 Task: Click the experience cloud site managers guide.
Action: Mouse moved to (1030, 74)
Screenshot: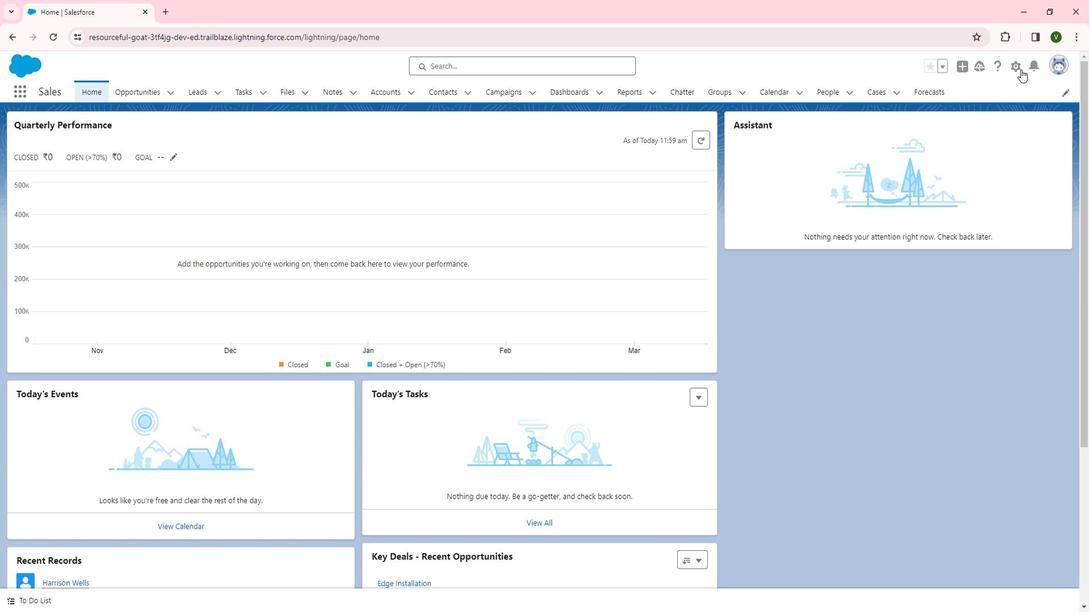 
Action: Mouse pressed left at (1030, 74)
Screenshot: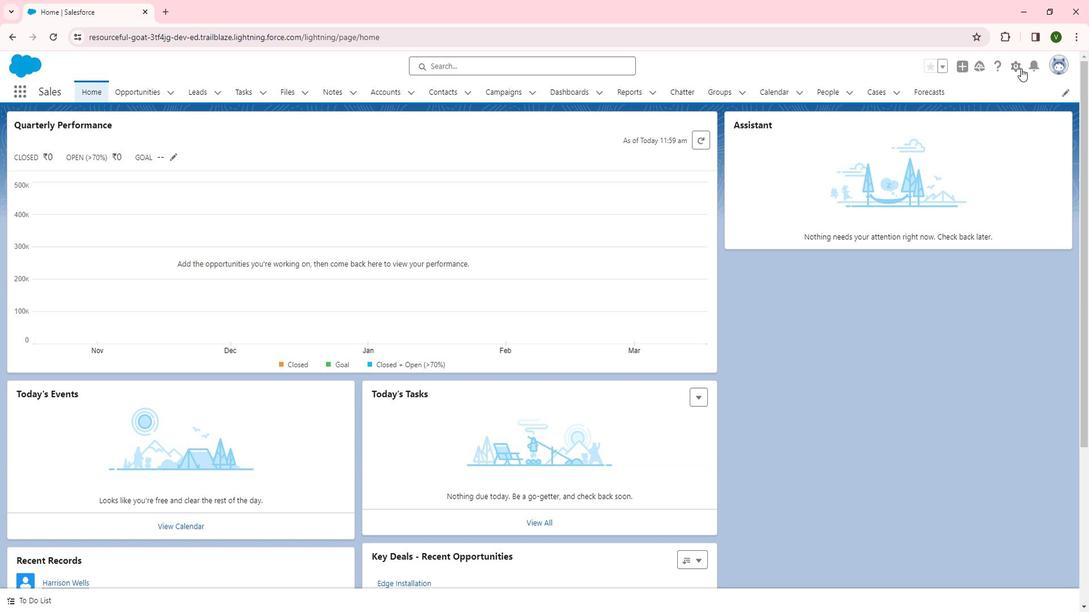 
Action: Mouse moved to (995, 99)
Screenshot: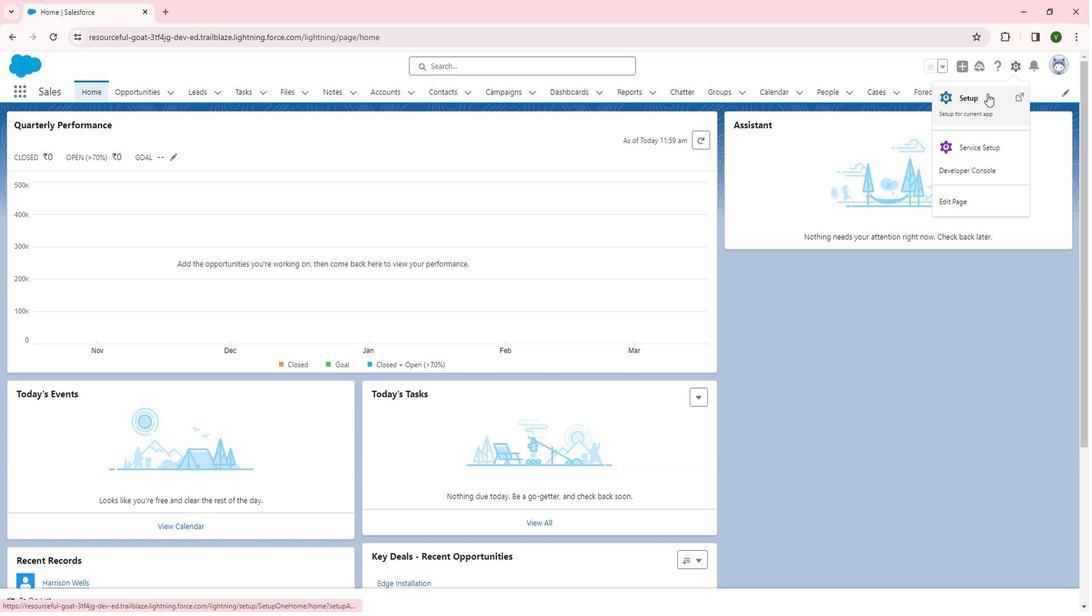 
Action: Mouse pressed left at (995, 99)
Screenshot: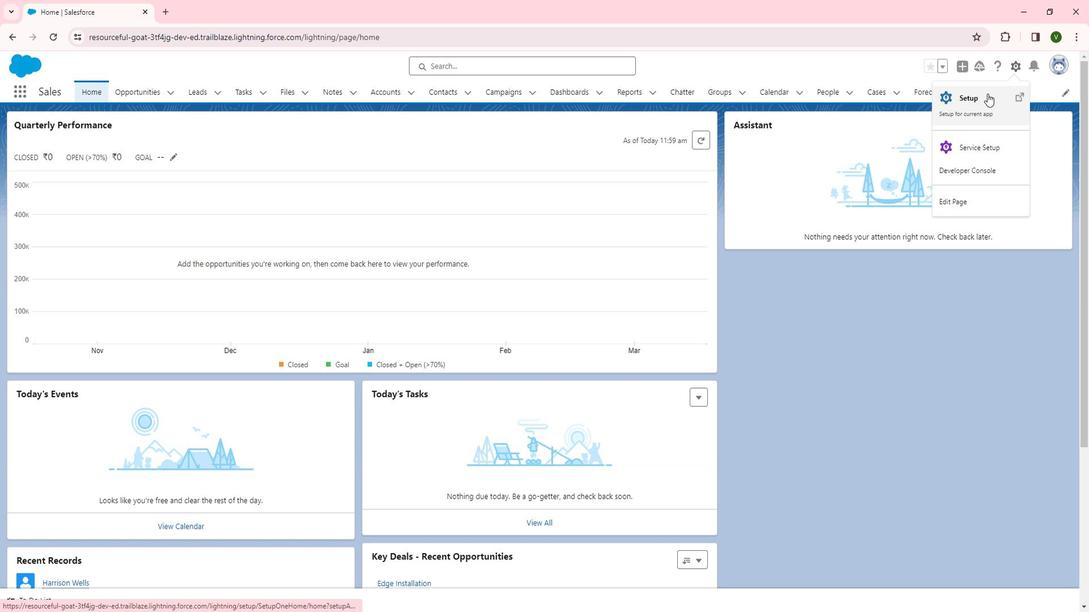 
Action: Mouse moved to (129, 384)
Screenshot: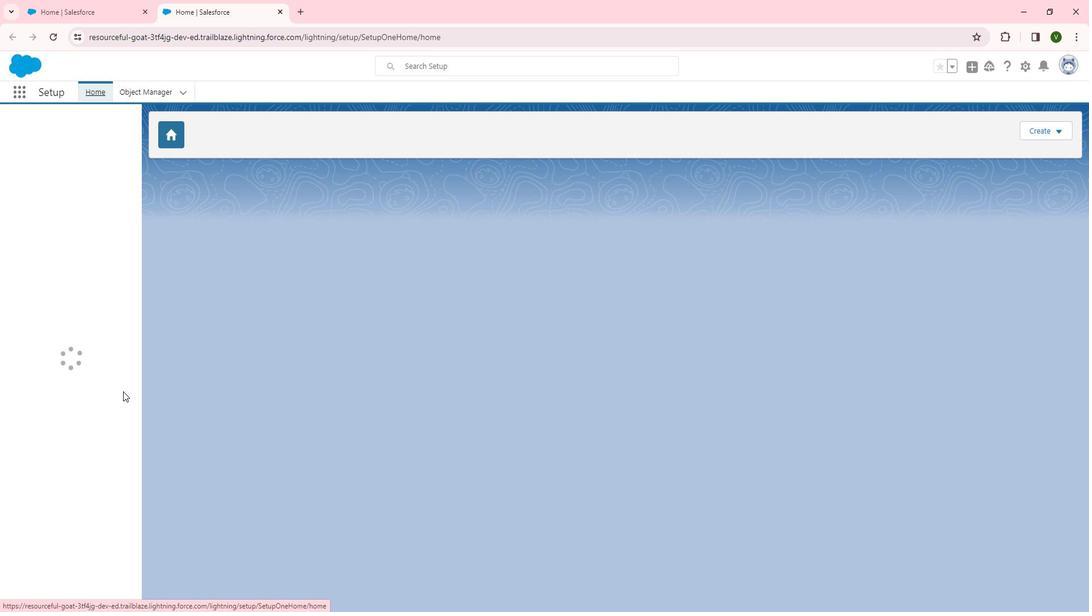 
Action: Mouse scrolled (129, 383) with delta (0, 0)
Screenshot: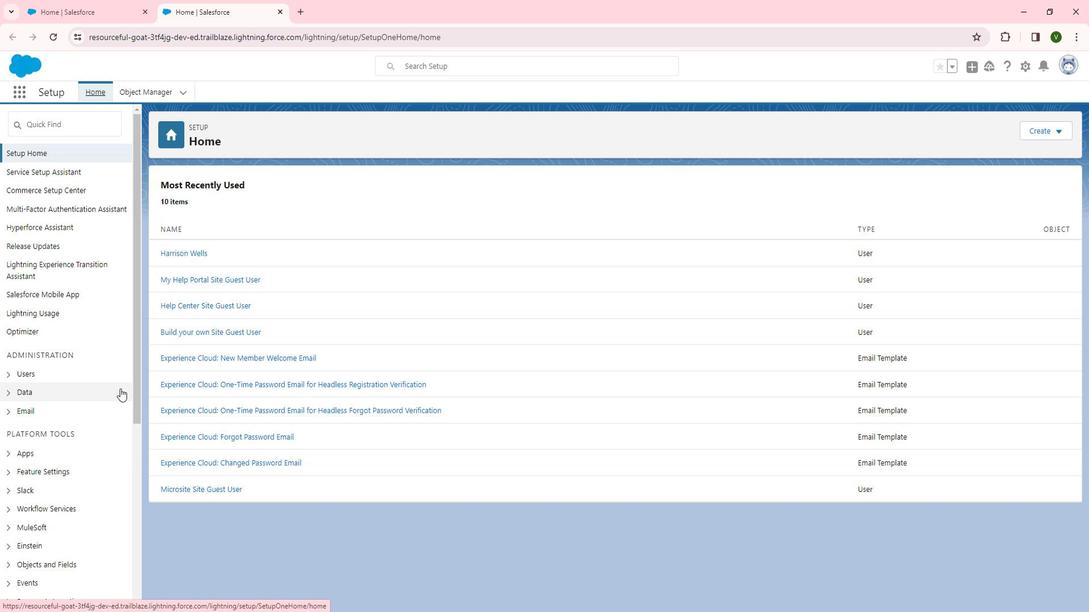 
Action: Mouse scrolled (129, 383) with delta (0, 0)
Screenshot: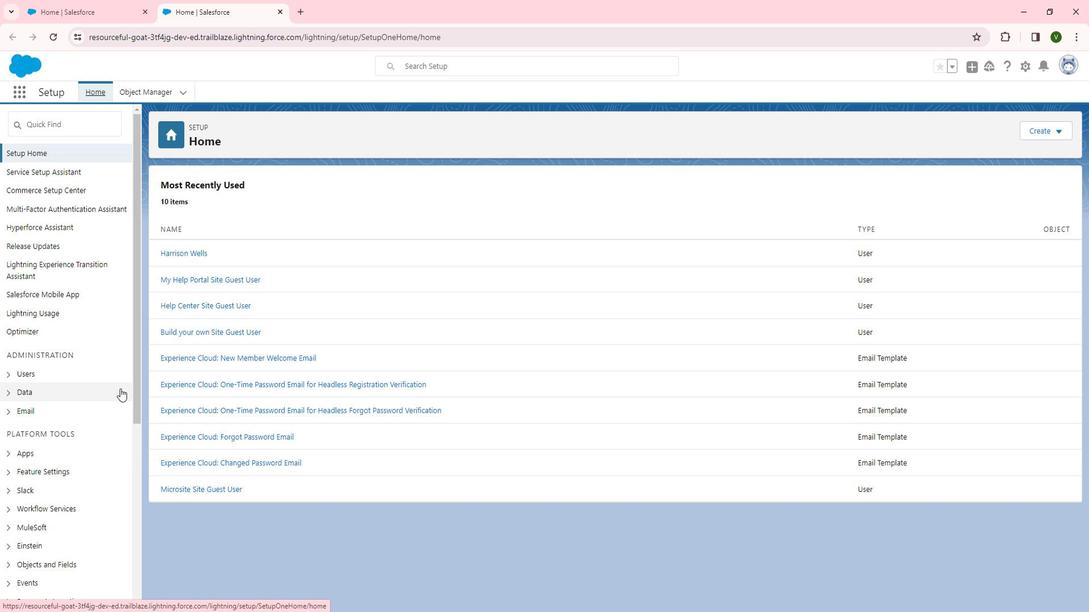 
Action: Mouse scrolled (129, 383) with delta (0, 0)
Screenshot: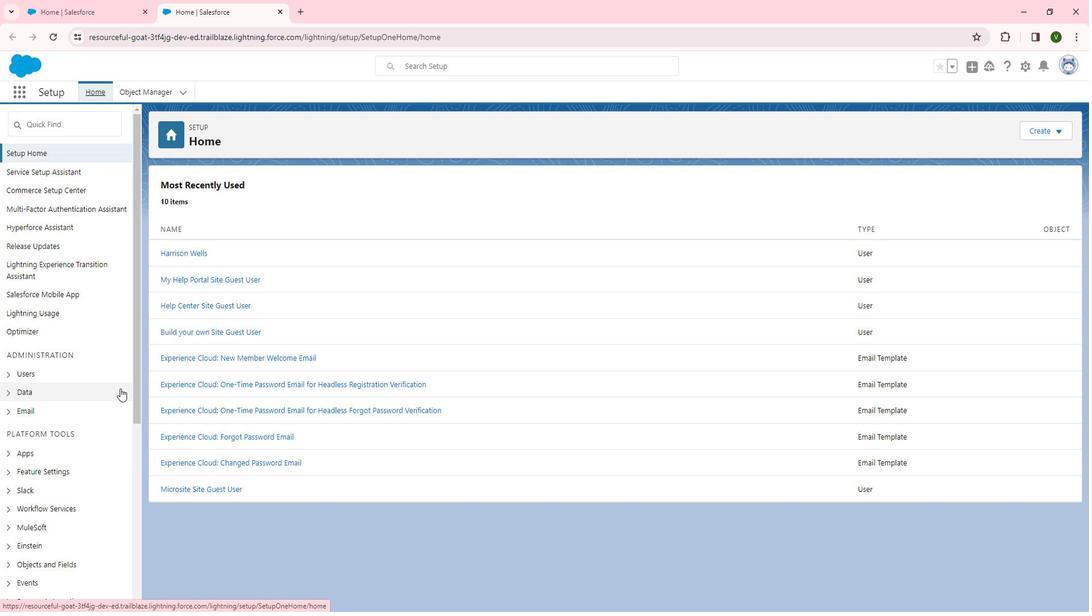 
Action: Mouse scrolled (129, 383) with delta (0, 0)
Screenshot: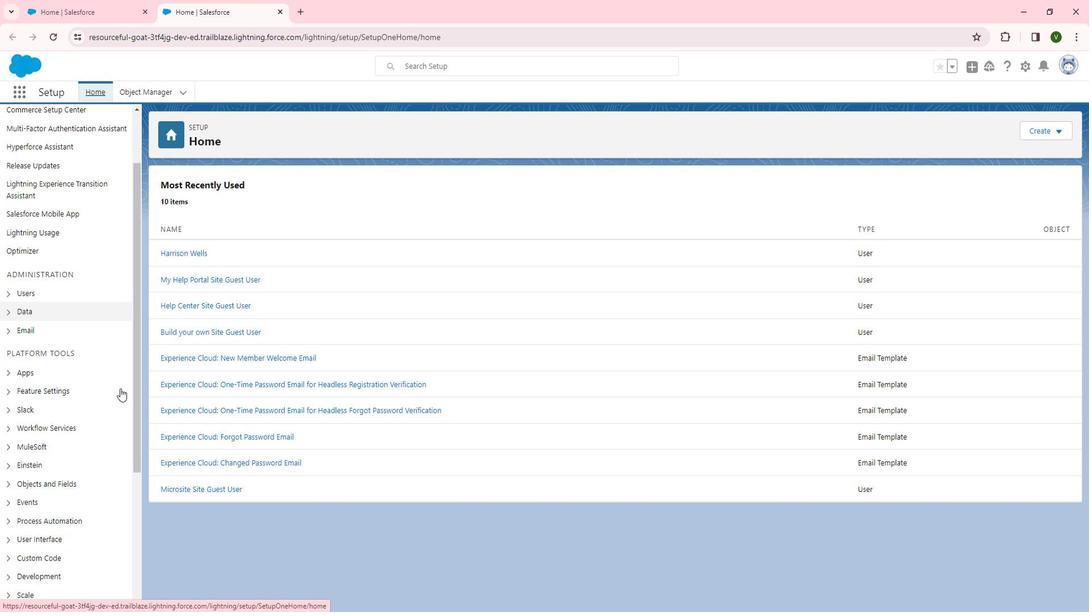 
Action: Mouse moved to (47, 237)
Screenshot: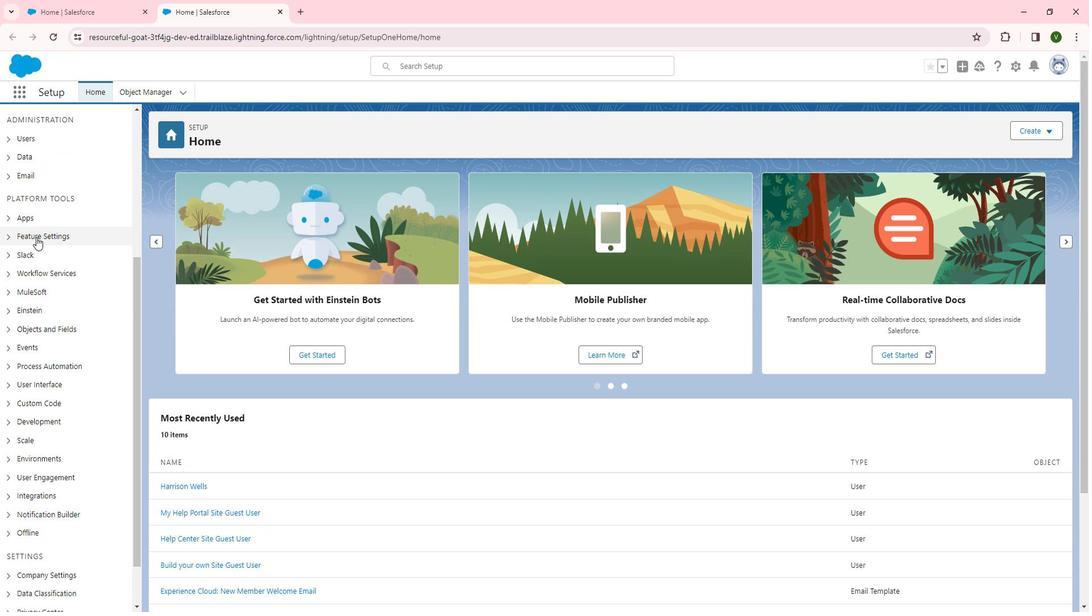 
Action: Mouse pressed left at (47, 237)
Screenshot: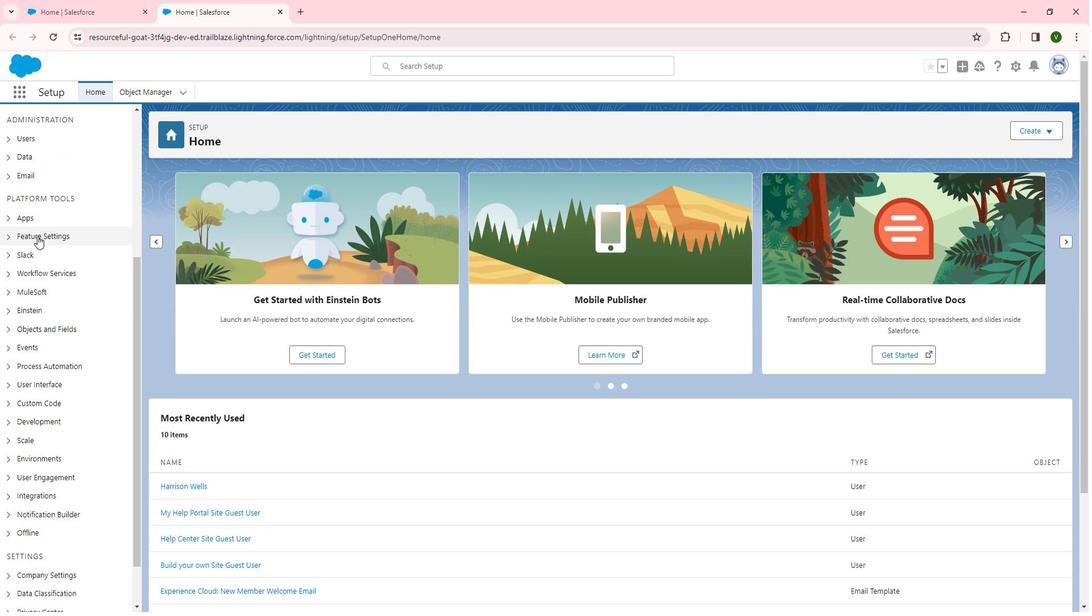 
Action: Mouse moved to (65, 243)
Screenshot: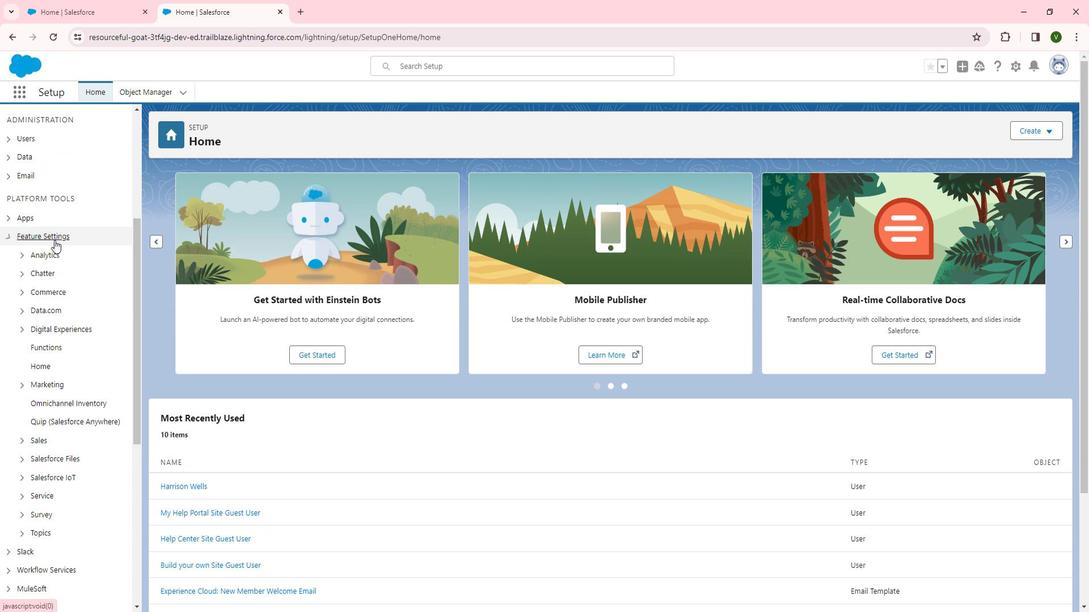 
Action: Mouse scrolled (65, 243) with delta (0, 0)
Screenshot: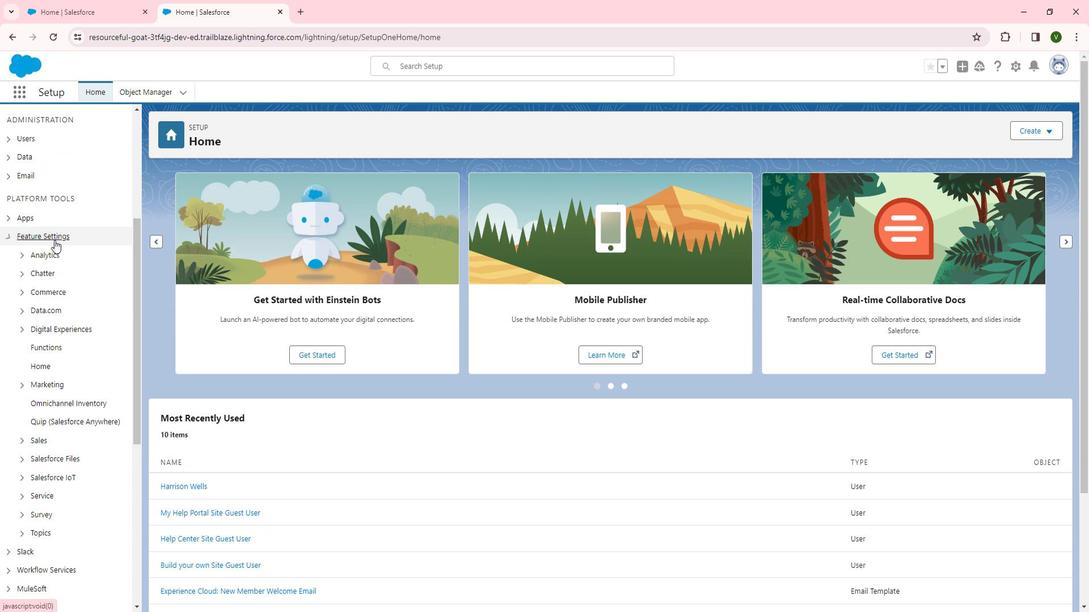 
Action: Mouse moved to (65, 244)
Screenshot: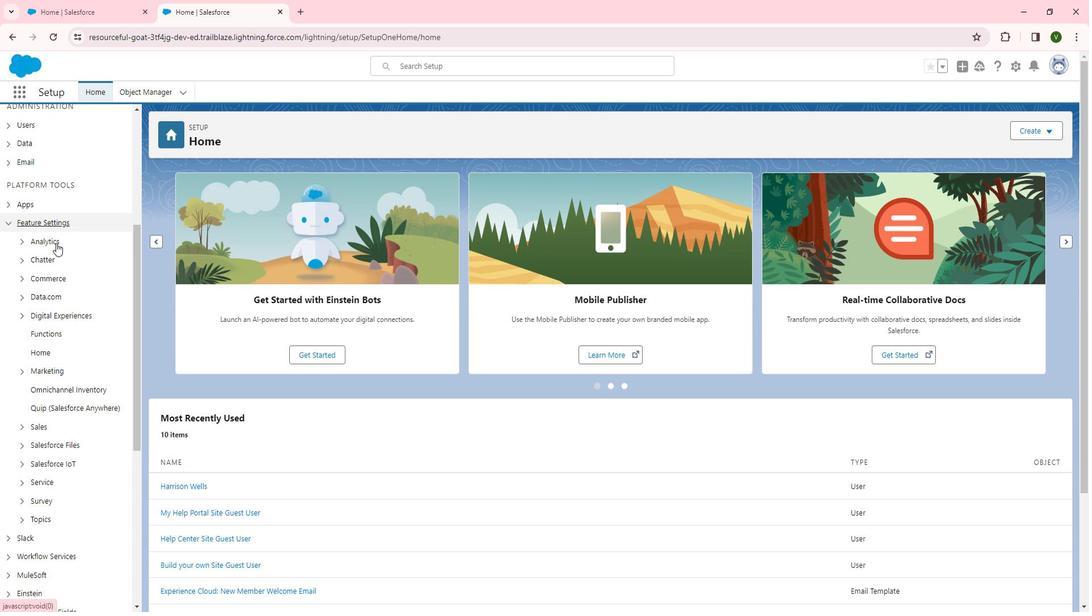 
Action: Mouse scrolled (65, 243) with delta (0, 0)
Screenshot: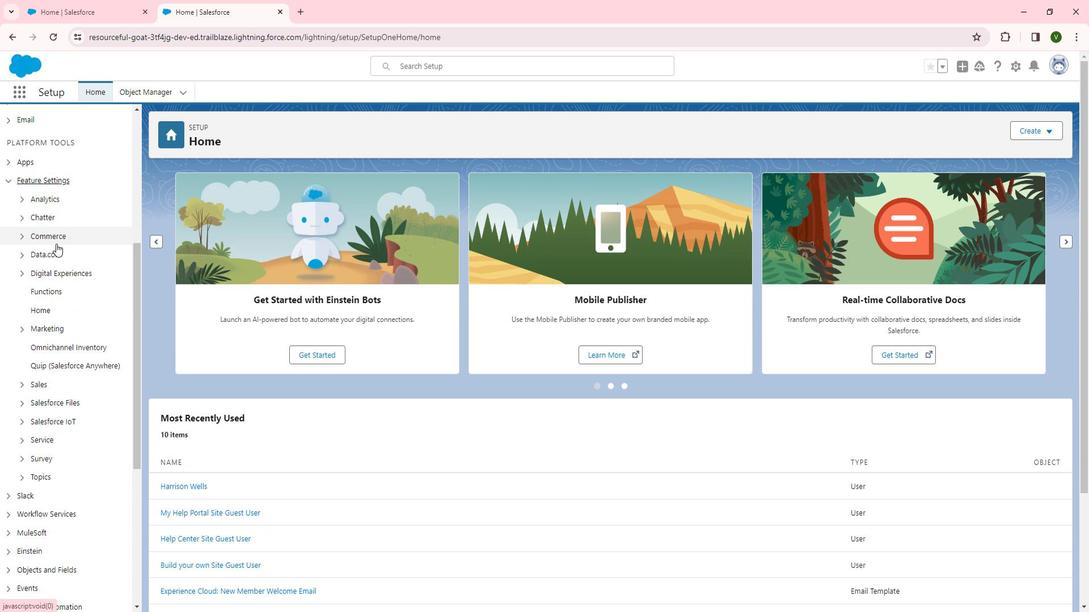 
Action: Mouse moved to (86, 212)
Screenshot: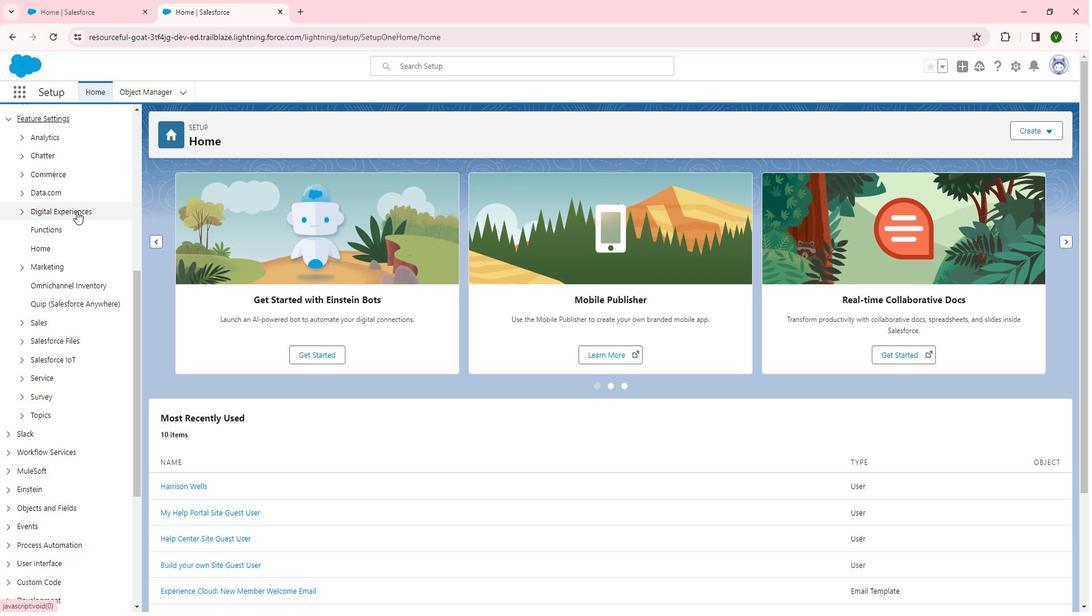 
Action: Mouse pressed left at (86, 212)
Screenshot: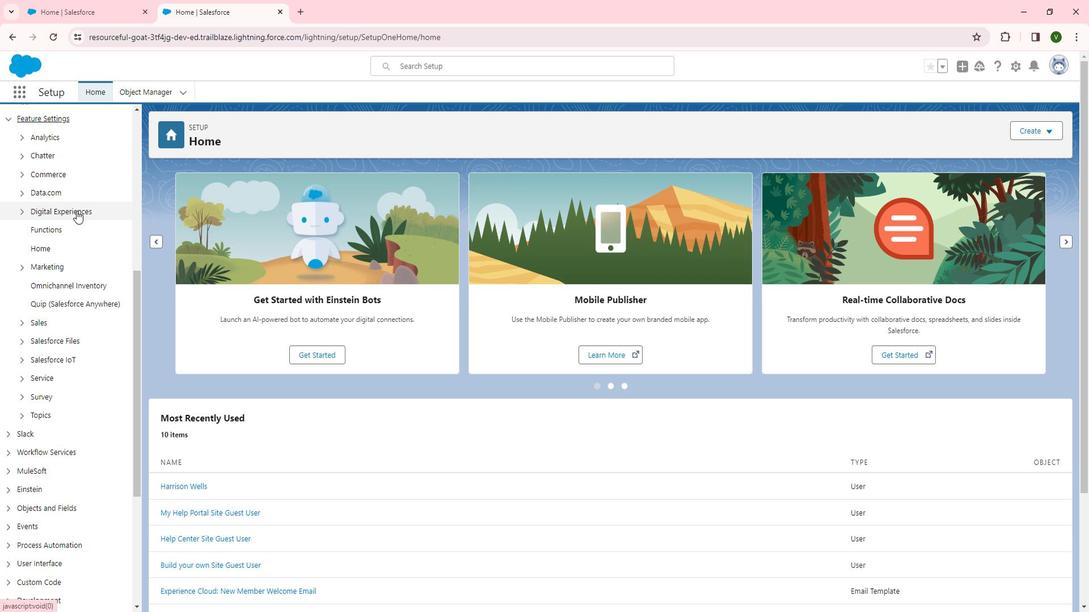 
Action: Mouse moved to (51, 227)
Screenshot: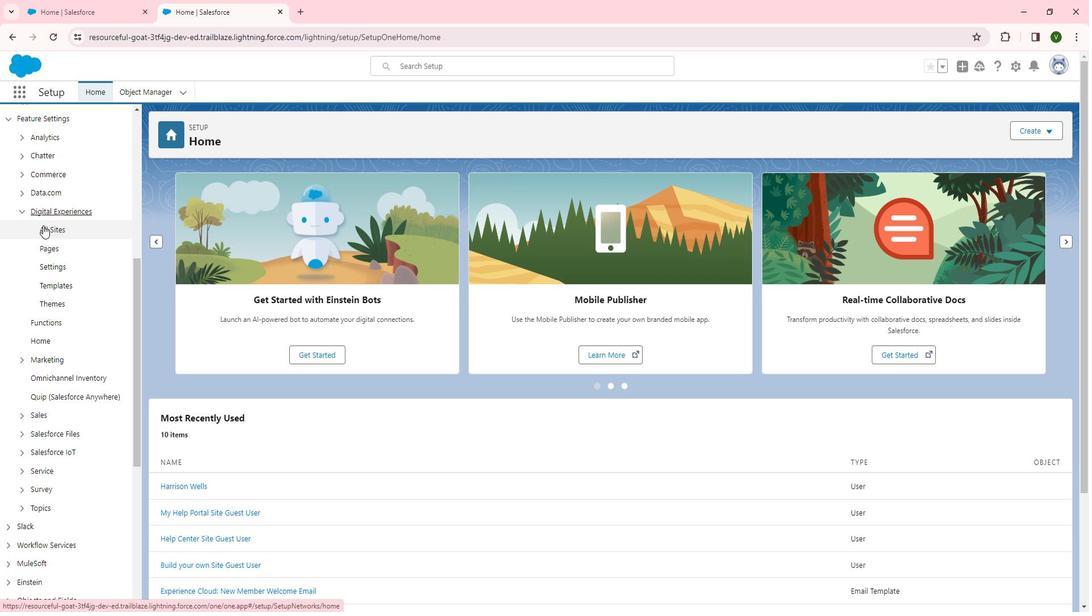 
Action: Mouse pressed left at (51, 227)
Screenshot: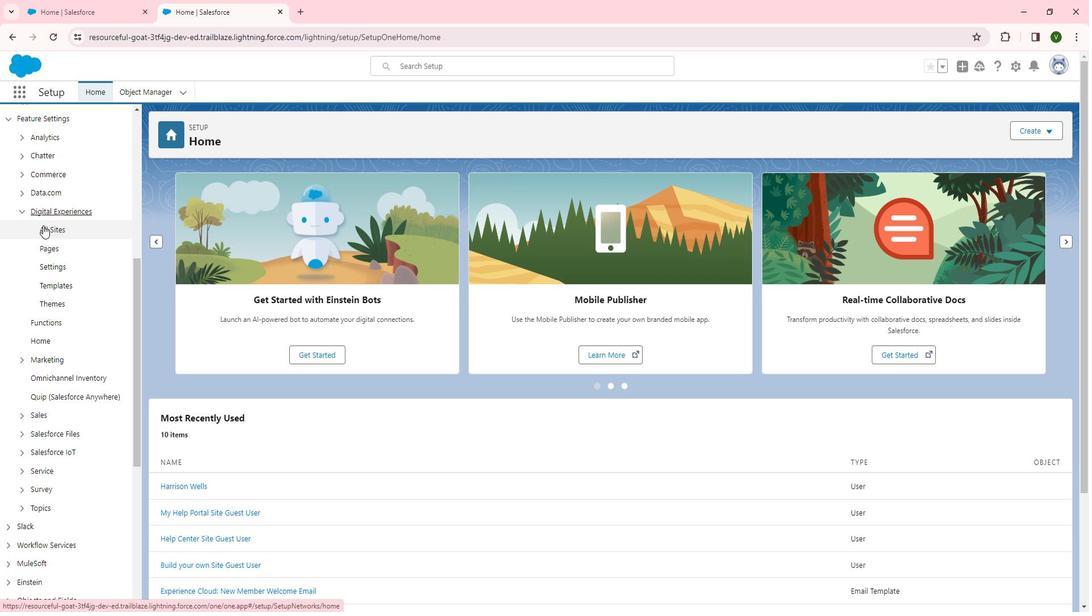 
Action: Mouse moved to (196, 298)
Screenshot: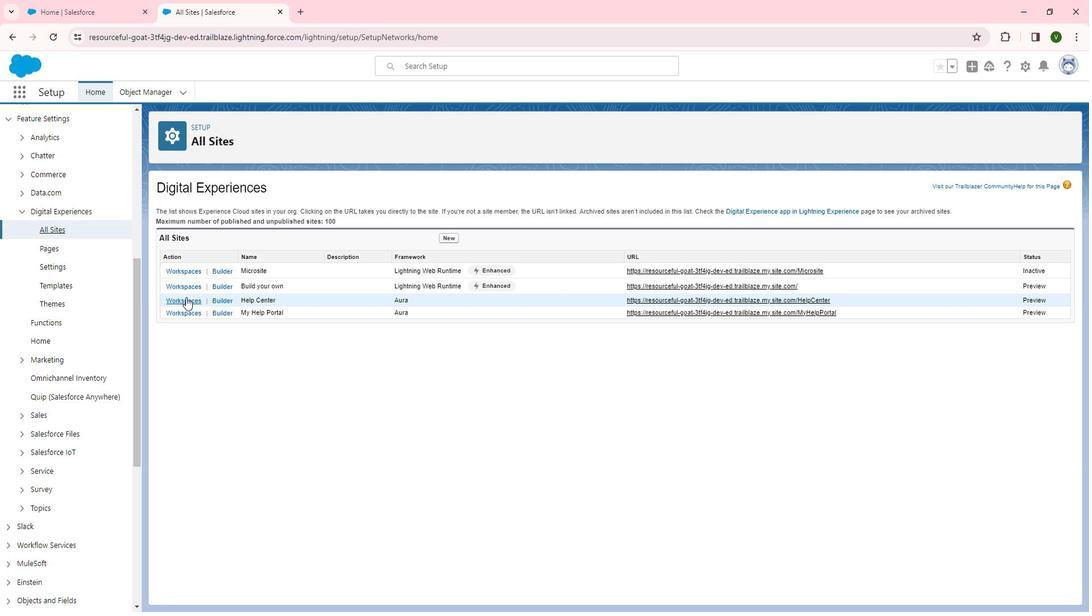 
Action: Mouse pressed left at (196, 298)
Screenshot: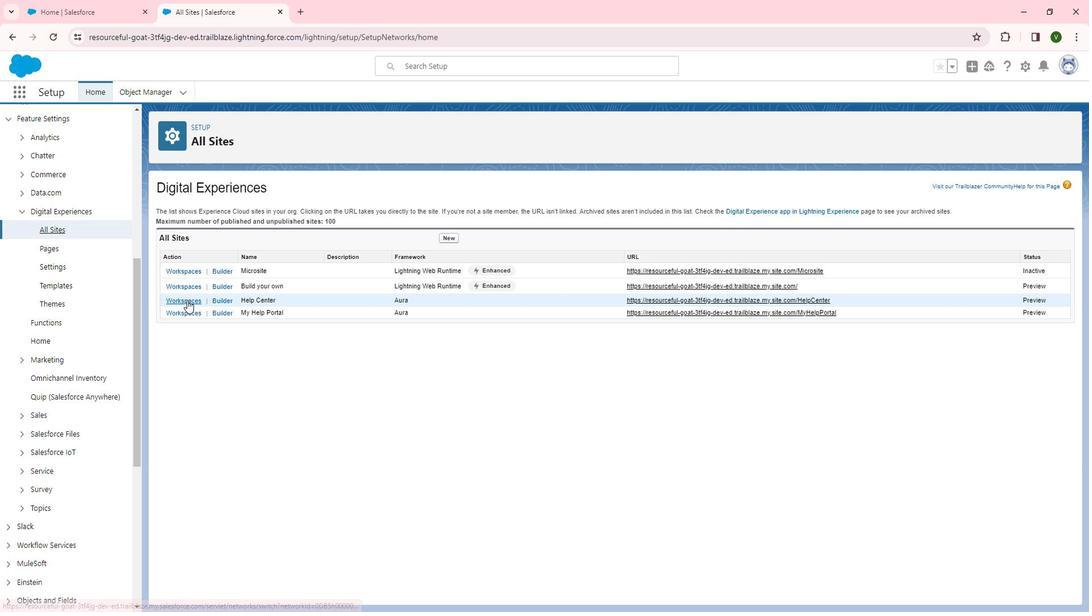 
Action: Mouse moved to (494, 367)
Screenshot: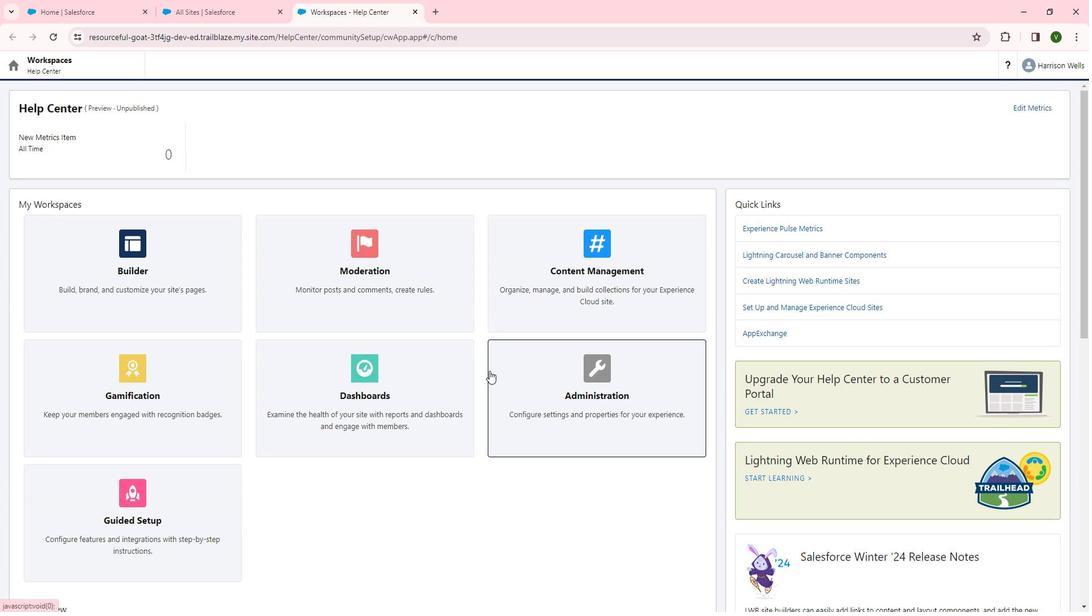 
Action: Mouse scrolled (494, 366) with delta (0, 0)
Screenshot: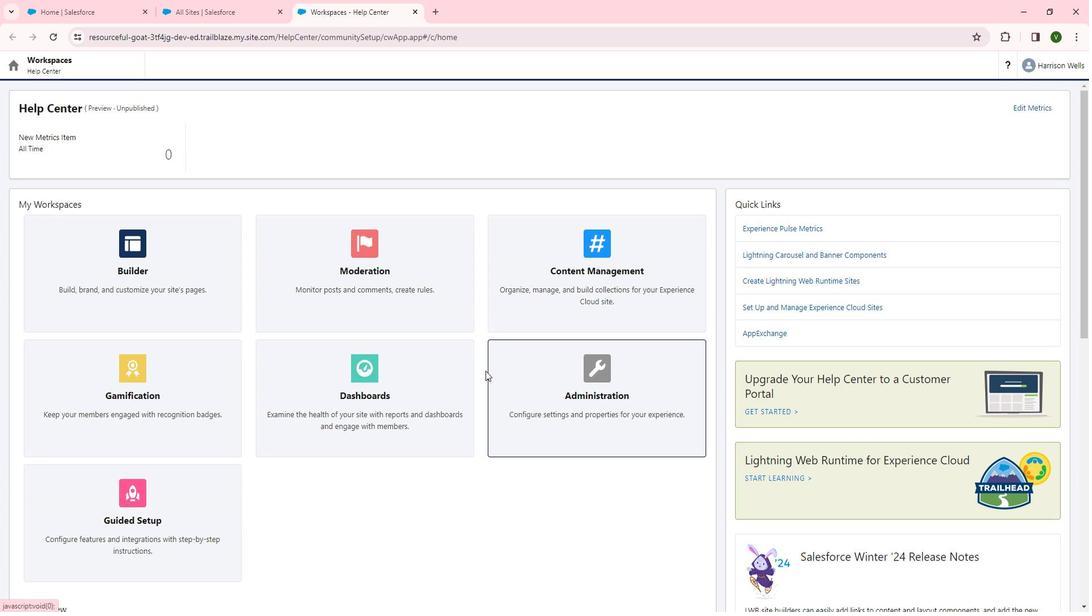 
Action: Mouse scrolled (494, 366) with delta (0, 0)
Screenshot: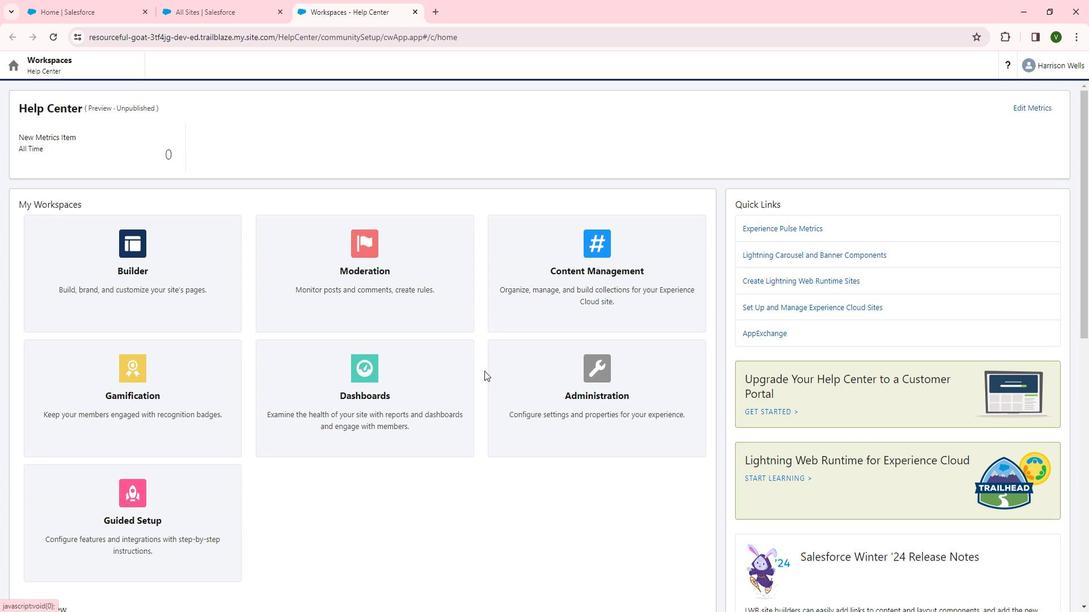 
Action: Mouse scrolled (494, 366) with delta (0, 0)
Screenshot: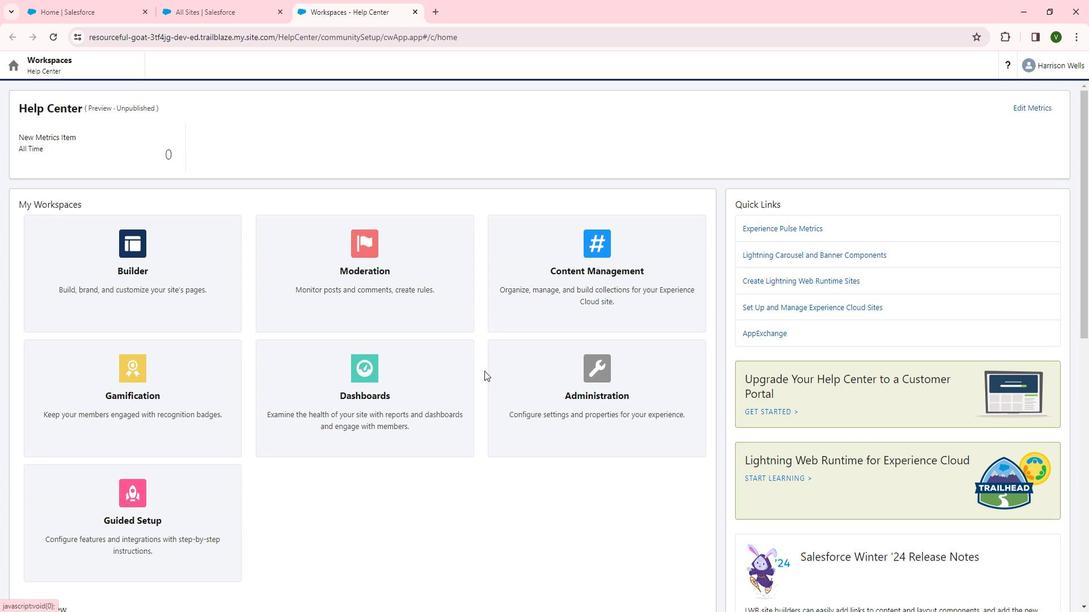 
Action: Mouse scrolled (494, 366) with delta (0, 0)
Screenshot: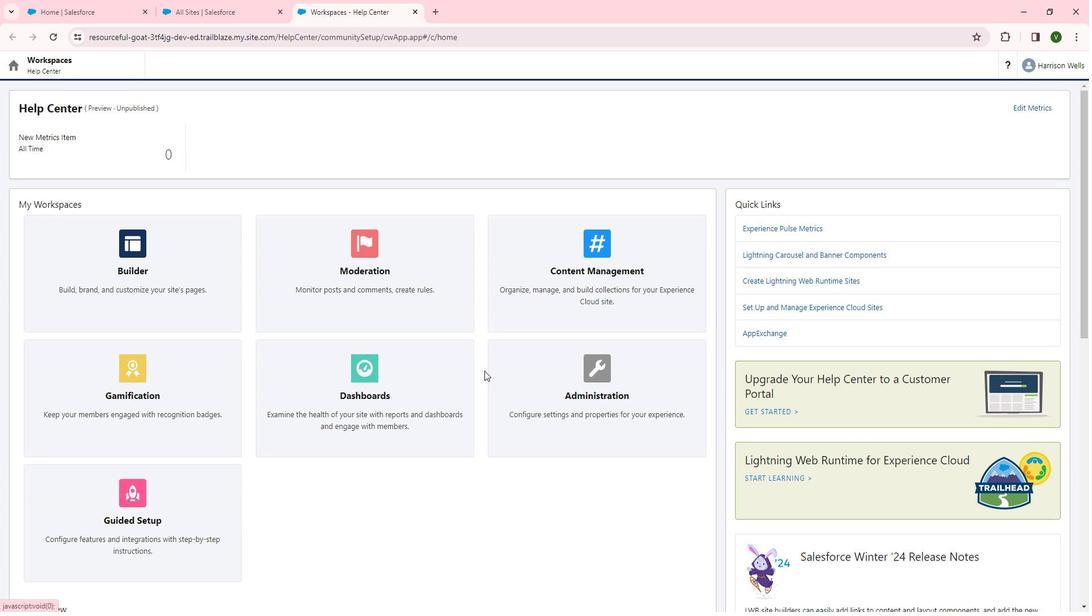 
Action: Mouse moved to (494, 367)
Screenshot: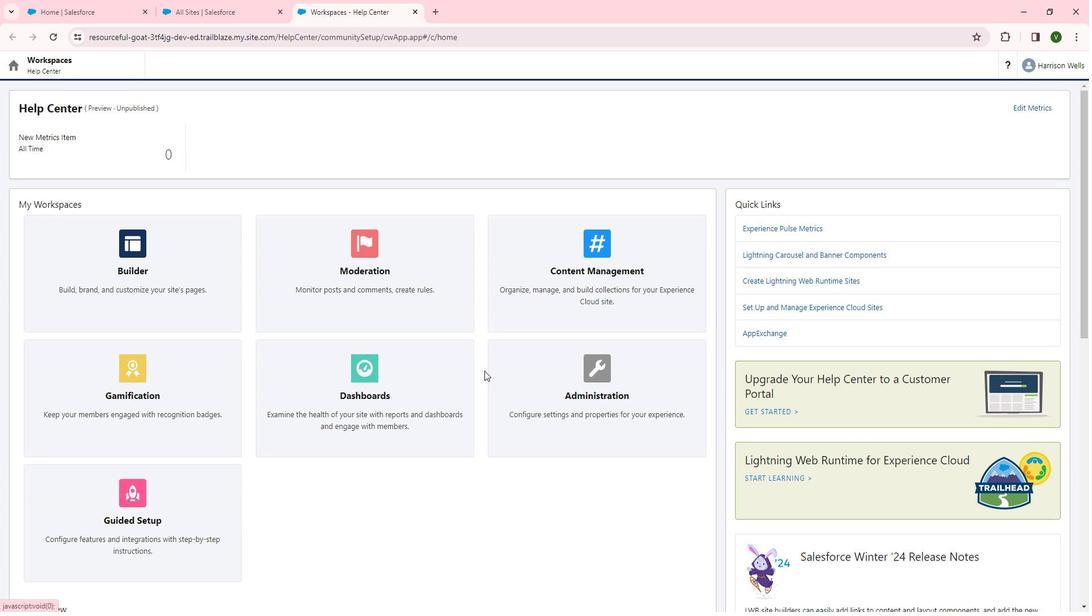
Action: Mouse scrolled (494, 366) with delta (0, 0)
Screenshot: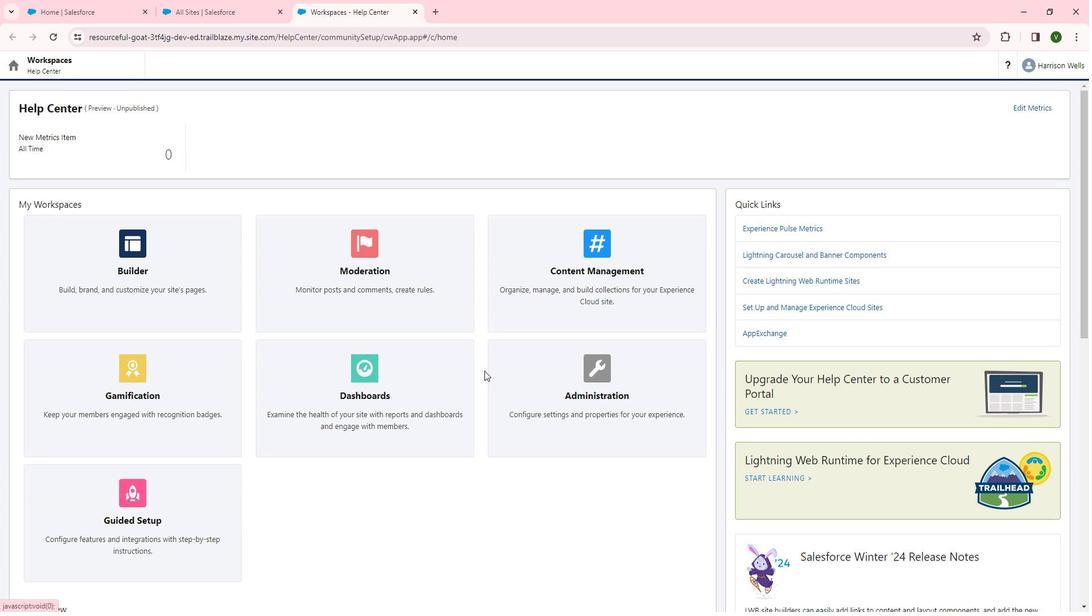 
Action: Mouse moved to (490, 367)
Screenshot: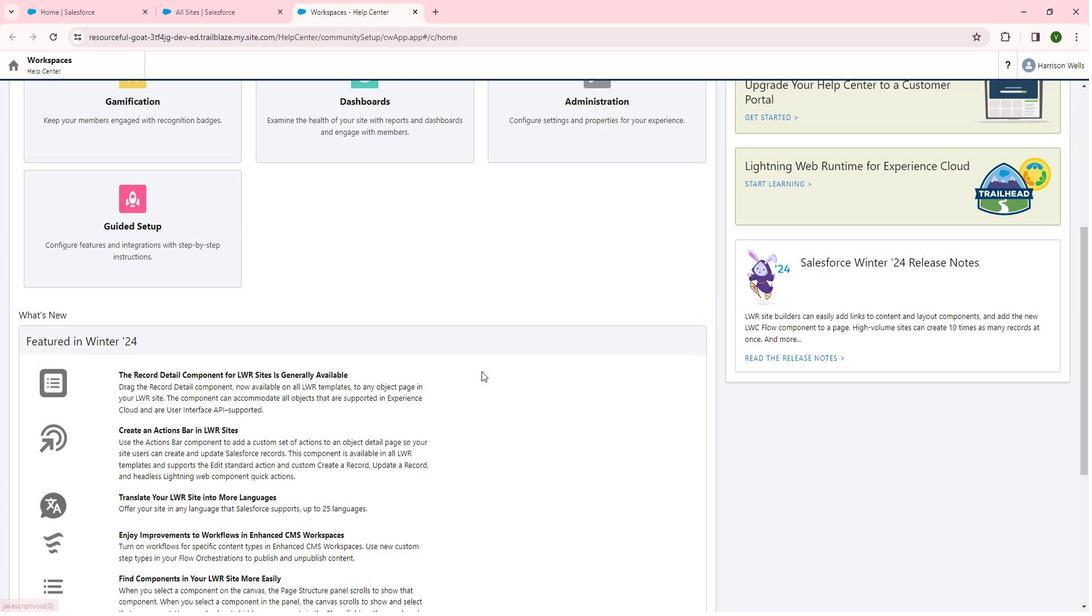 
Action: Mouse scrolled (490, 367) with delta (0, 0)
Screenshot: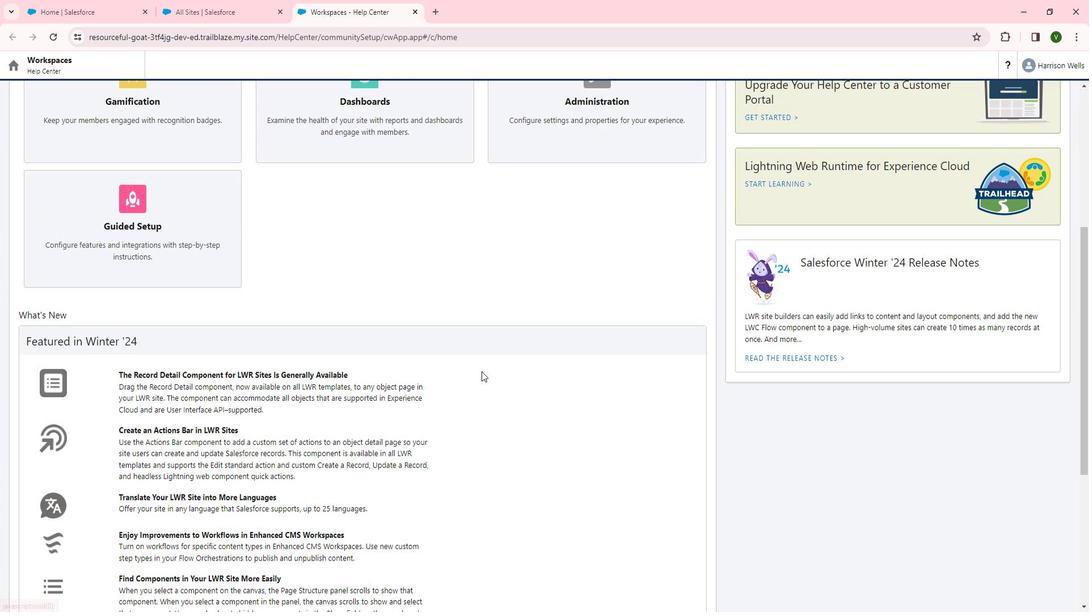 
Action: Mouse scrolled (490, 367) with delta (0, 0)
Screenshot: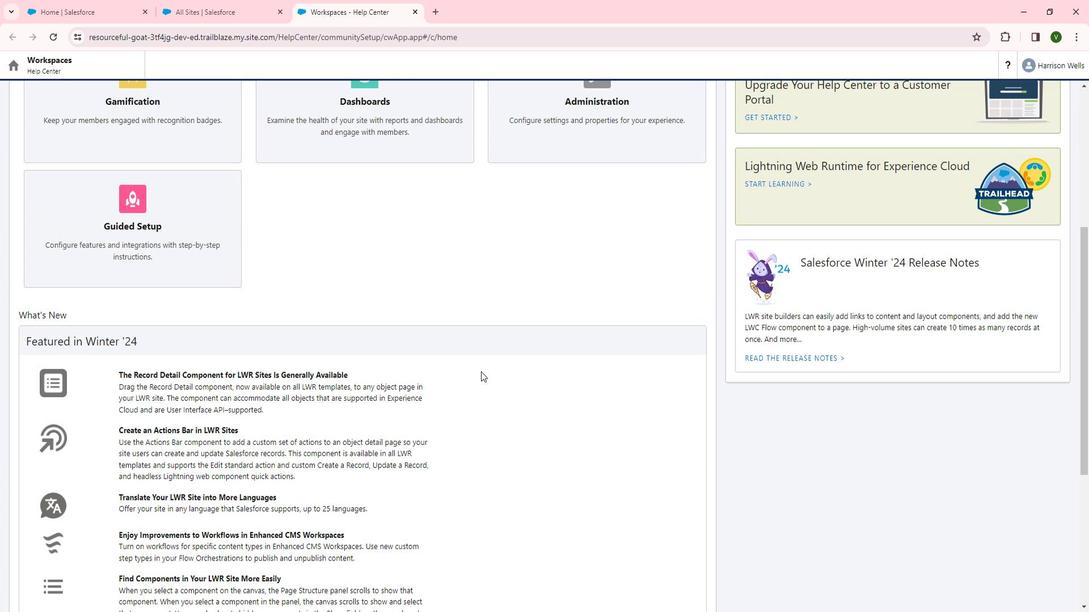 
Action: Mouse scrolled (490, 367) with delta (0, 0)
Screenshot: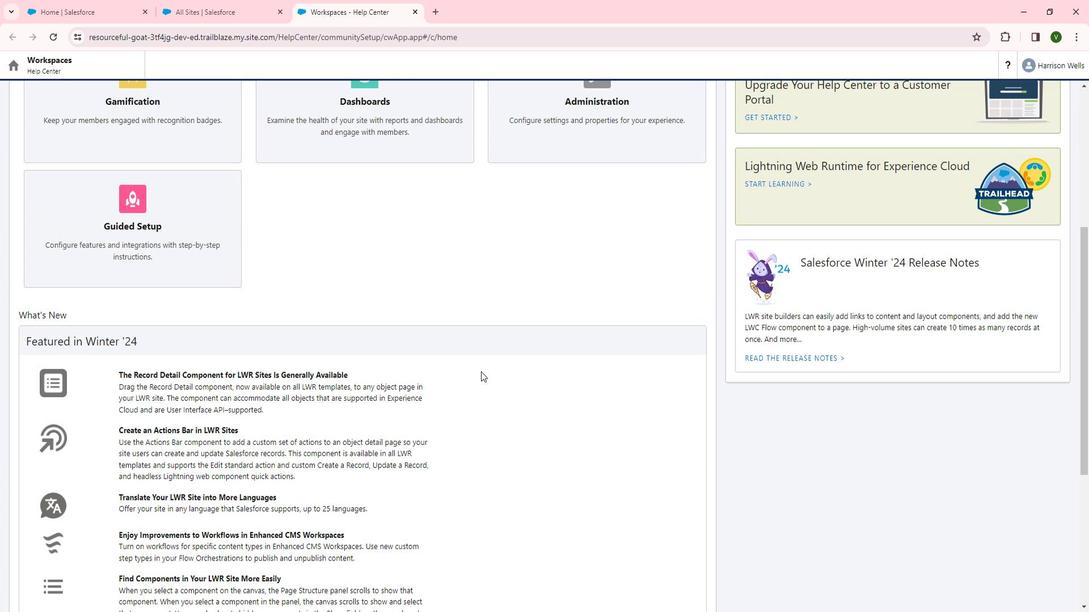
Action: Mouse scrolled (490, 367) with delta (0, 0)
Screenshot: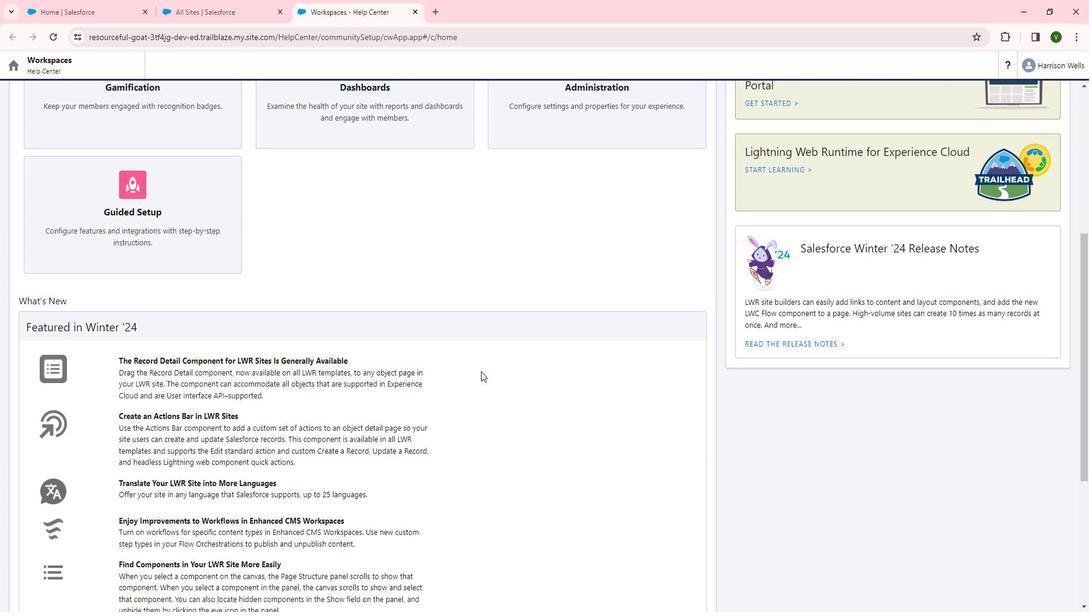 
Action: Mouse moved to (412, 367)
Screenshot: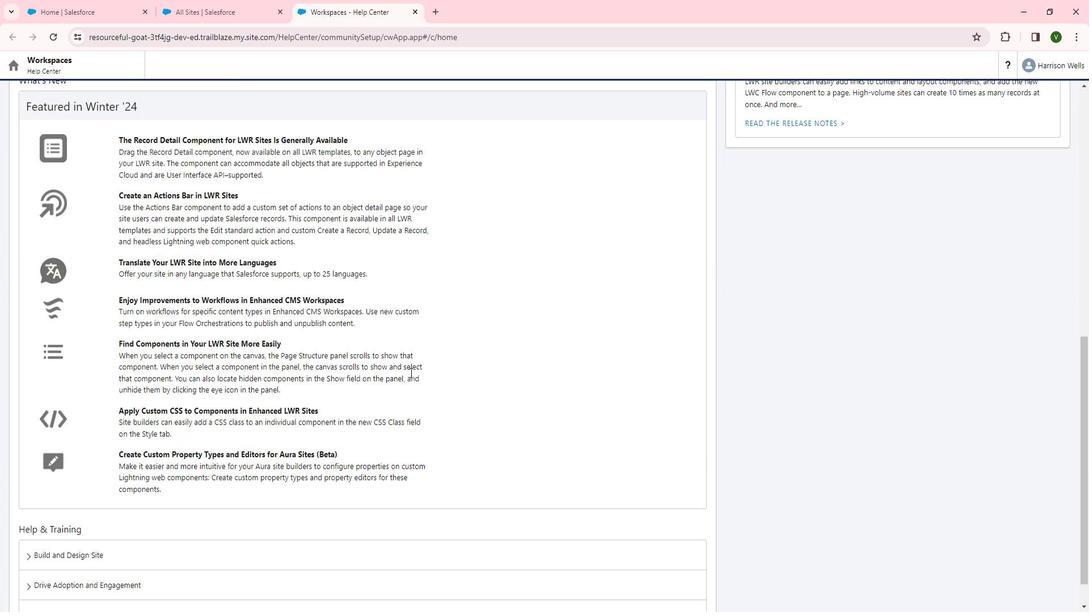 
Action: Mouse scrolled (412, 367) with delta (0, 0)
Screenshot: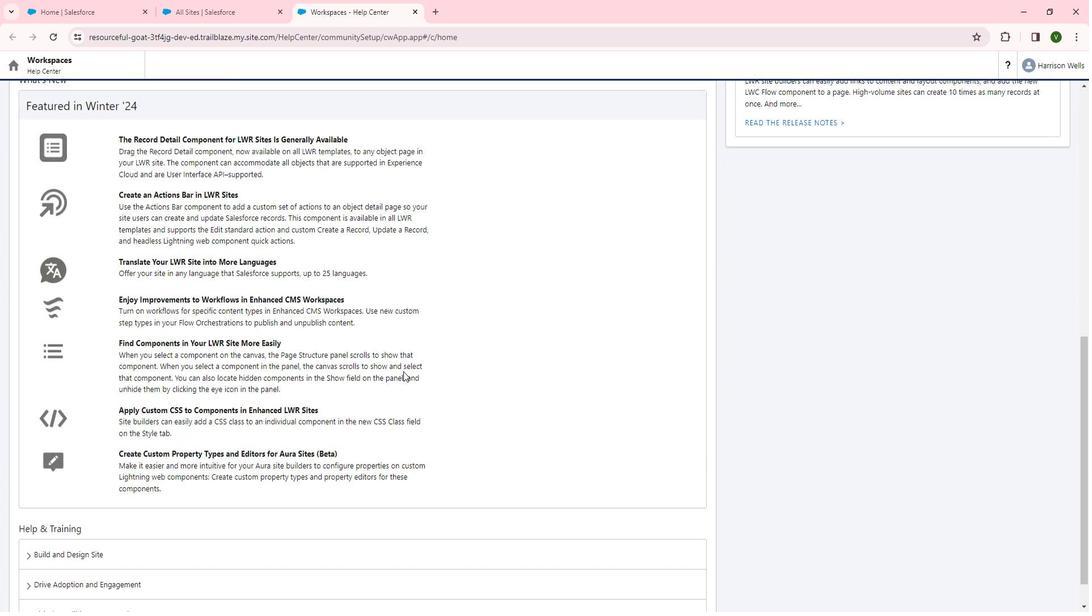 
Action: Mouse scrolled (412, 367) with delta (0, 0)
Screenshot: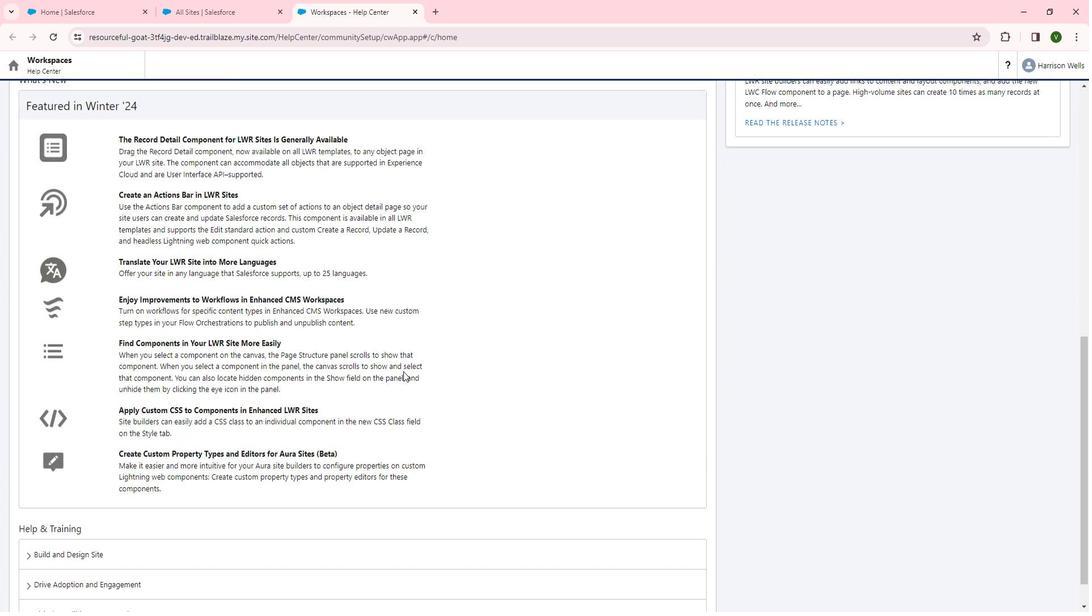 
Action: Mouse scrolled (412, 367) with delta (0, 0)
Screenshot: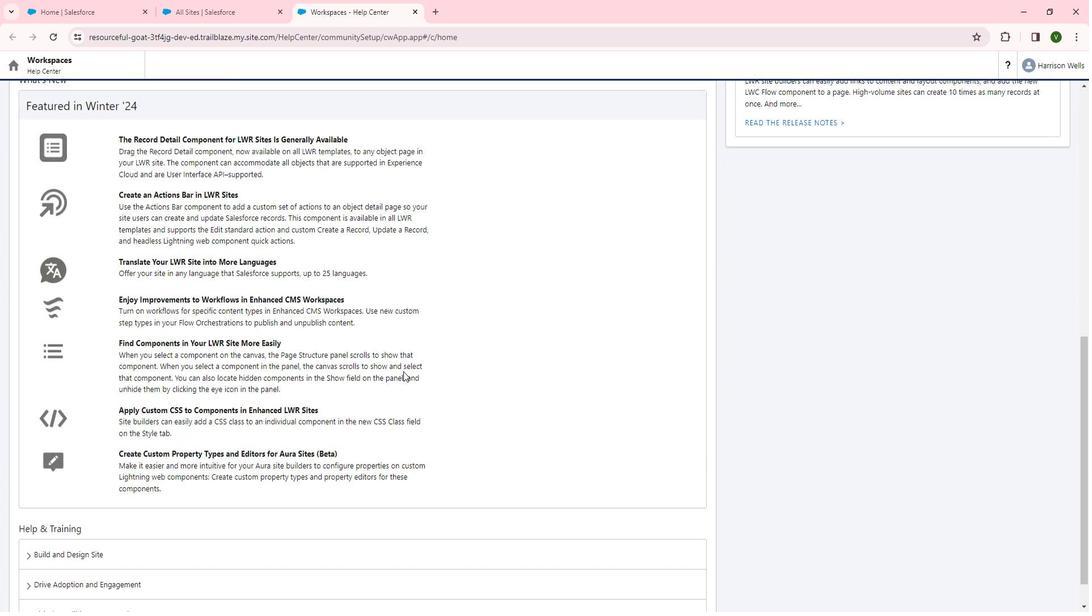
Action: Mouse scrolled (412, 367) with delta (0, 0)
Screenshot: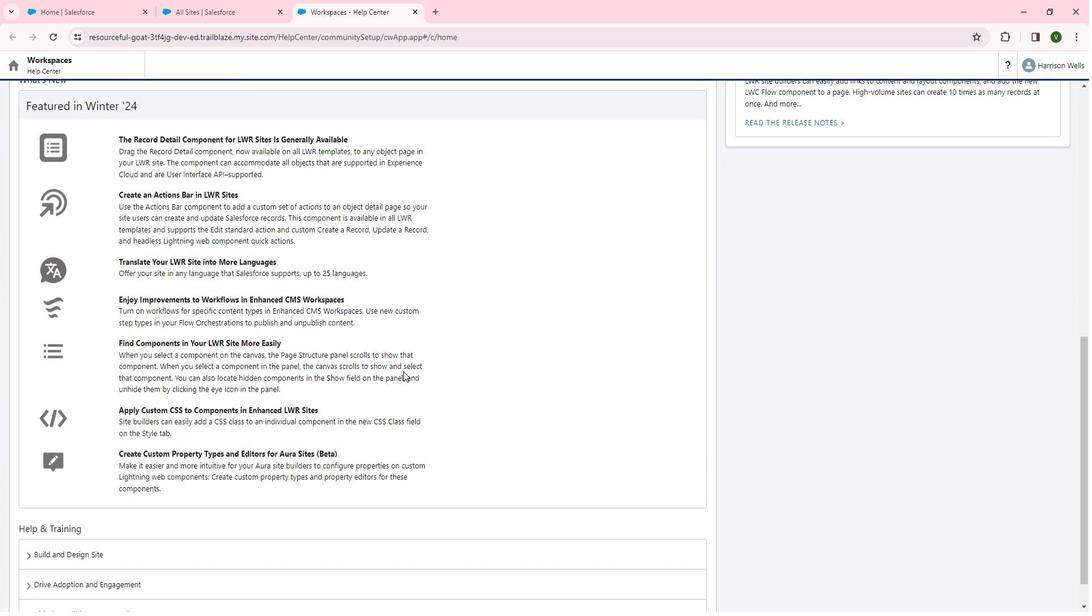 
Action: Mouse moved to (39, 503)
Screenshot: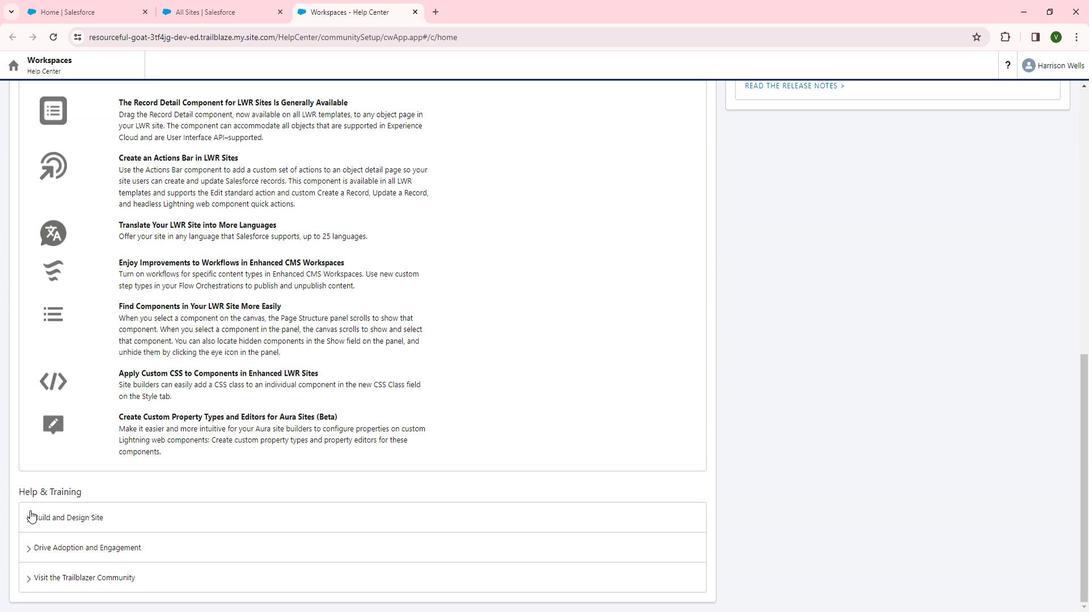 
Action: Mouse pressed left at (39, 503)
Screenshot: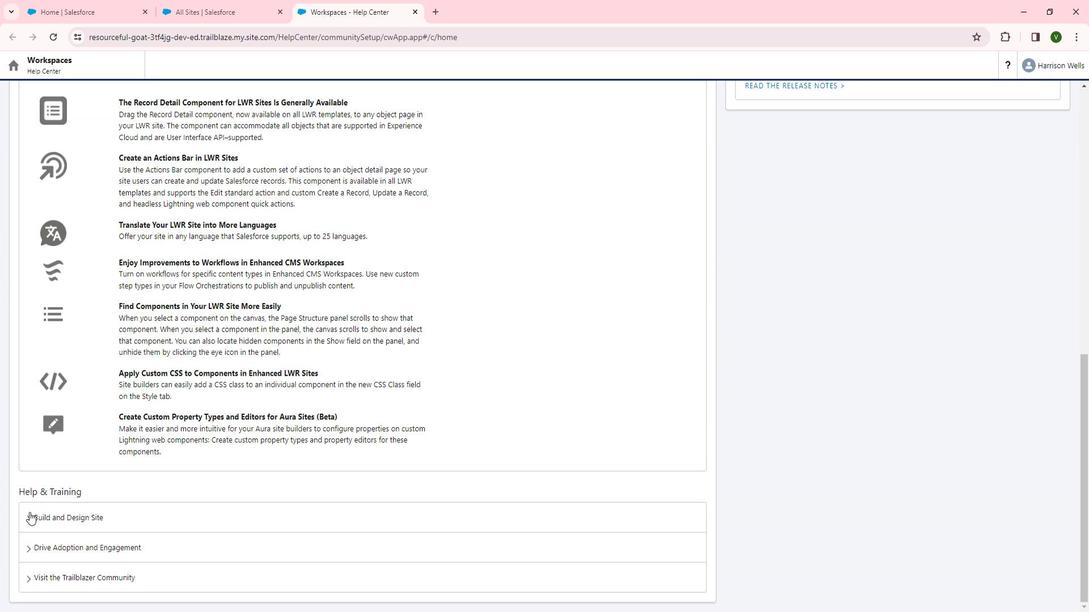 
Action: Mouse moved to (155, 470)
Screenshot: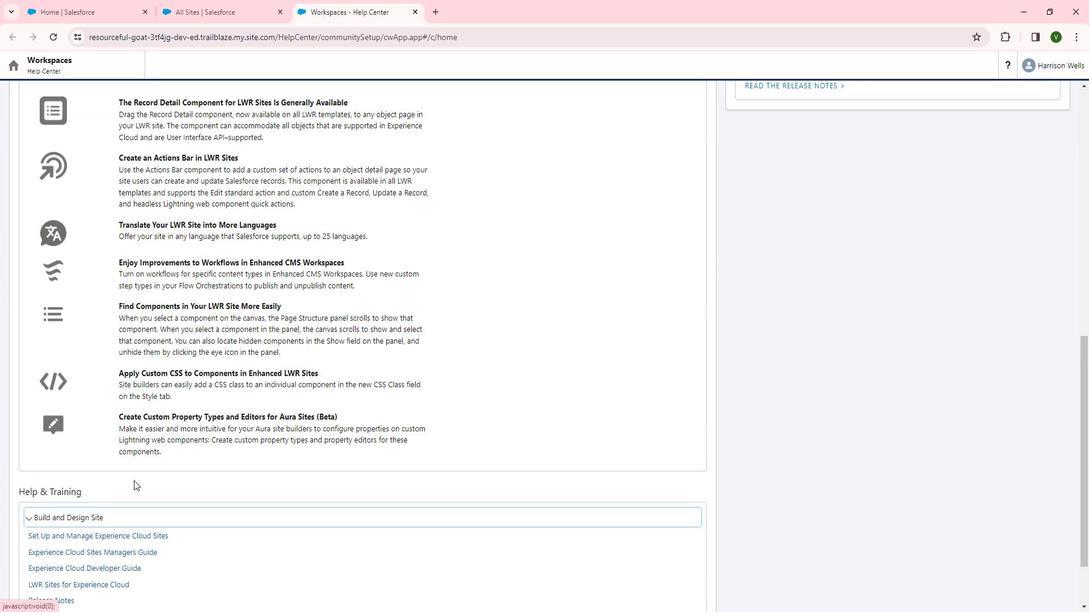 
Action: Mouse scrolled (155, 470) with delta (0, 0)
Screenshot: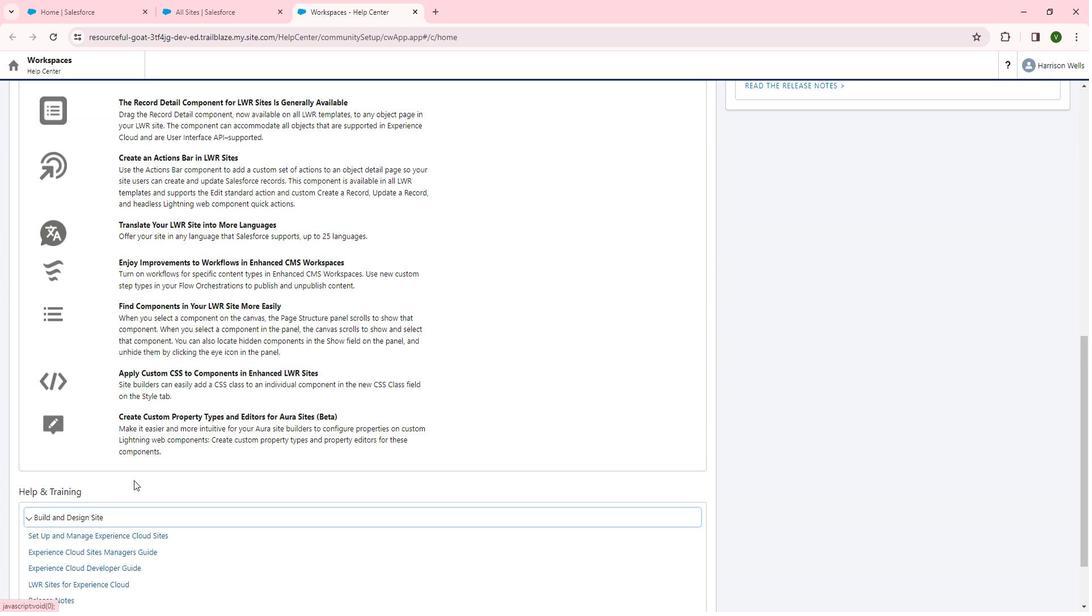 
Action: Mouse scrolled (155, 470) with delta (0, 0)
Screenshot: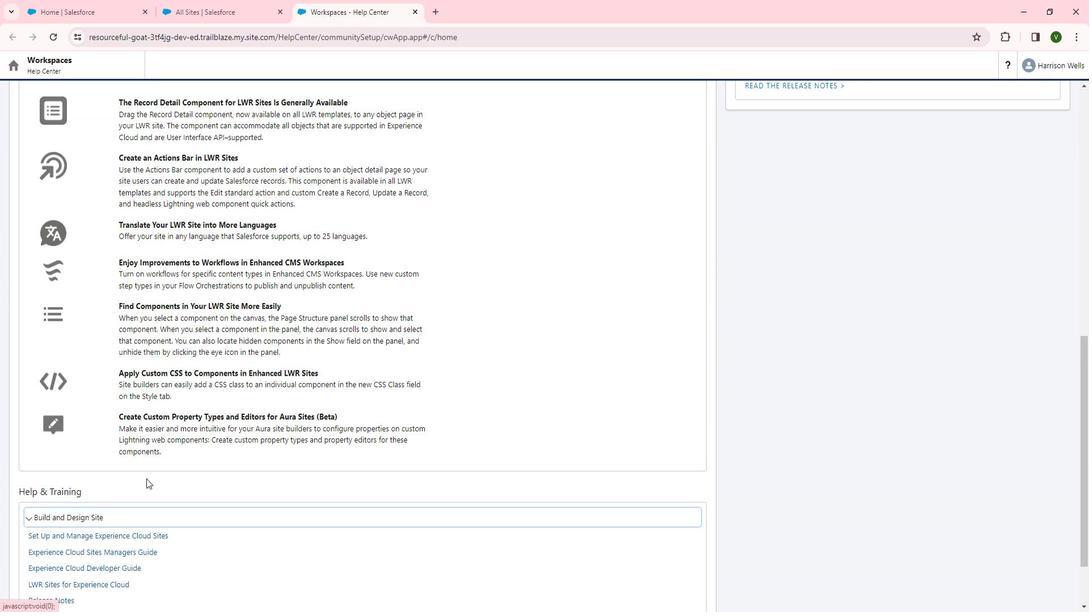 
Action: Mouse scrolled (155, 470) with delta (0, 0)
Screenshot: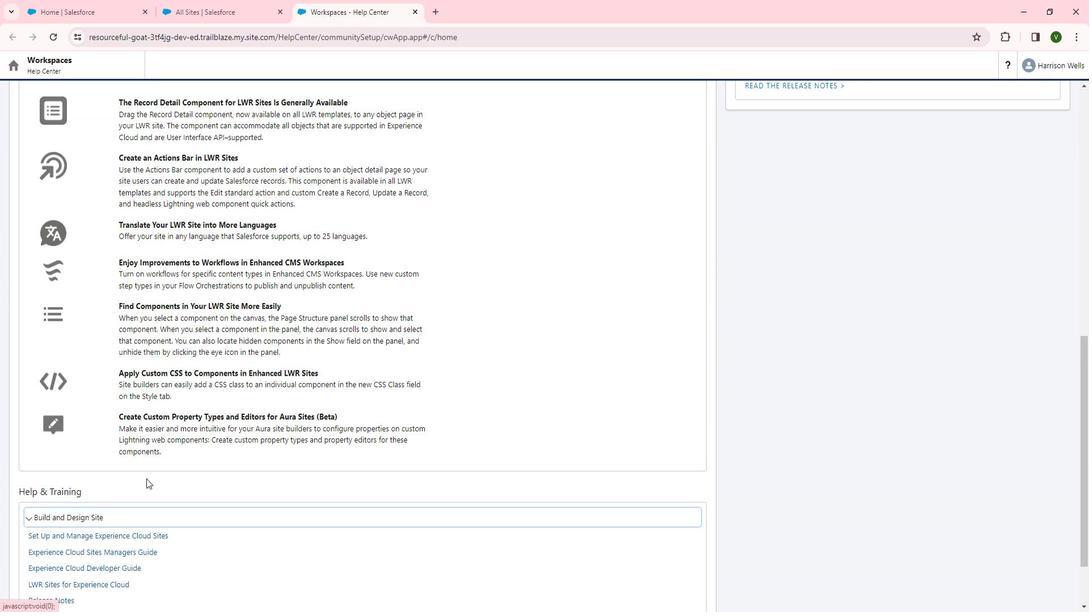 
Action: Mouse scrolled (155, 470) with delta (0, 0)
Screenshot: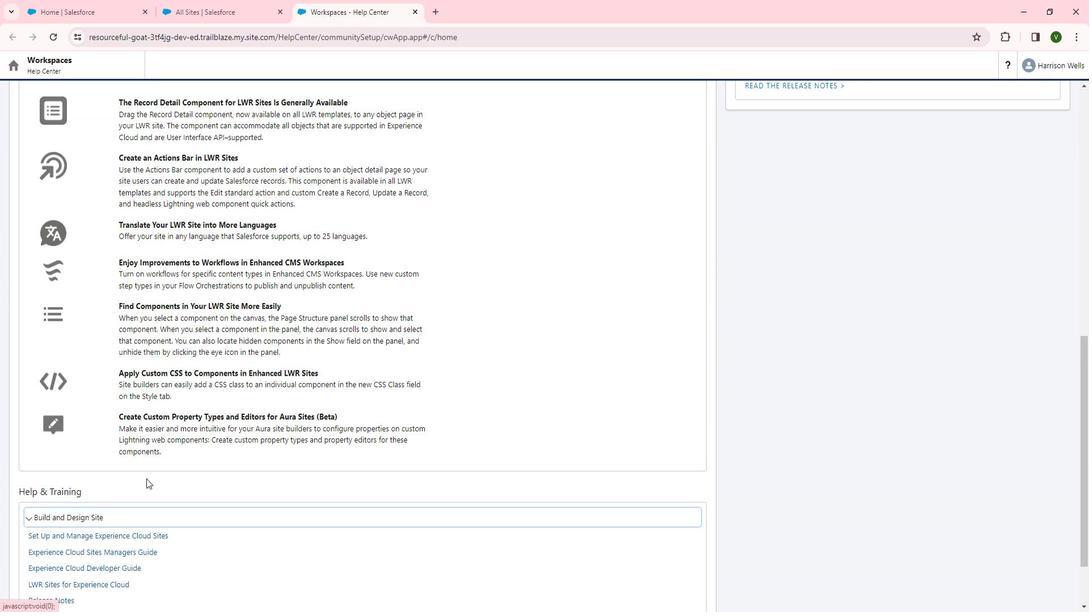 
Action: Mouse moved to (93, 461)
Screenshot: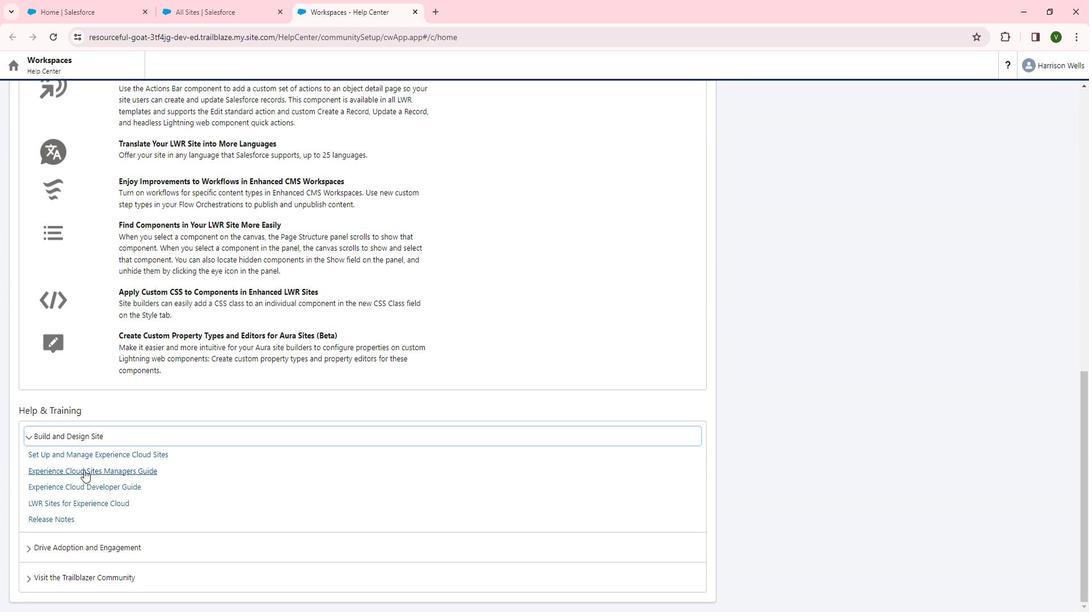 
Action: Mouse pressed left at (93, 461)
Screenshot: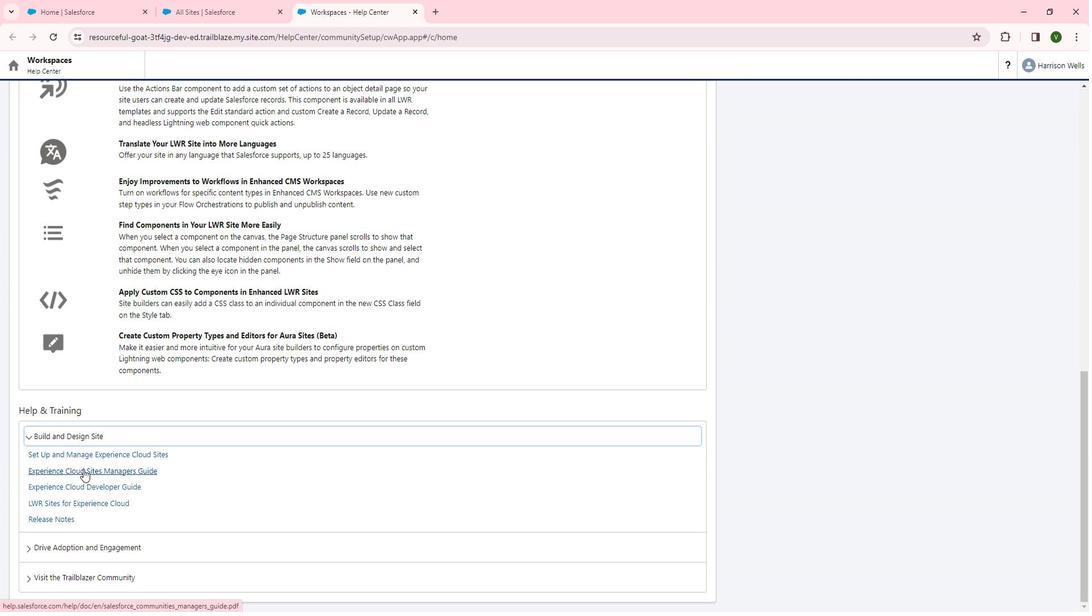 
Action: Mouse moved to (739, 275)
Screenshot: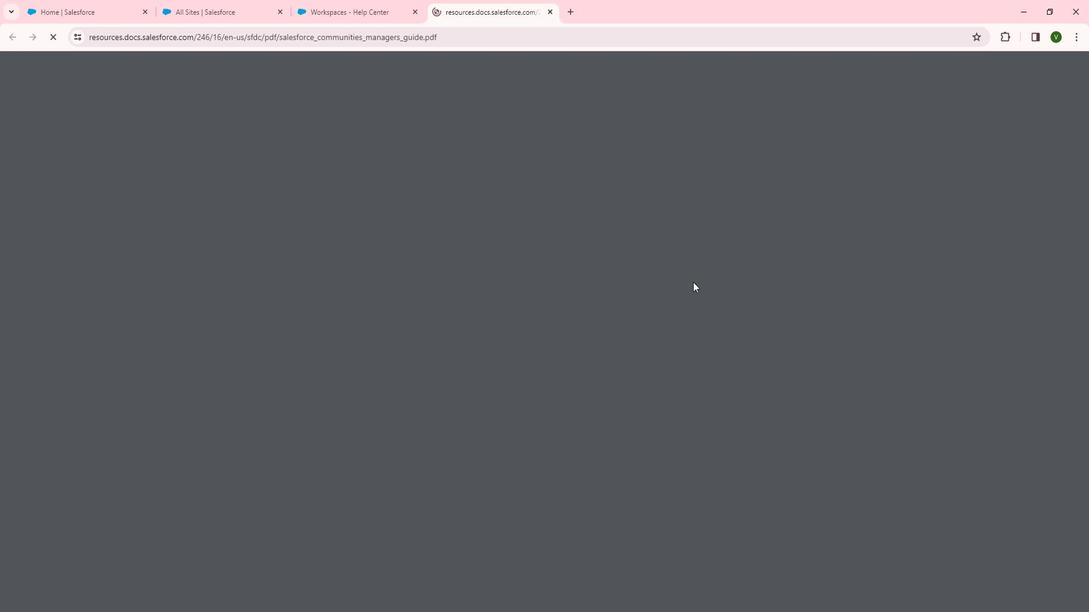 
